 Task: Change the sample rate converter type to Sinc function (medium quality).
Action: Mouse moved to (107, 15)
Screenshot: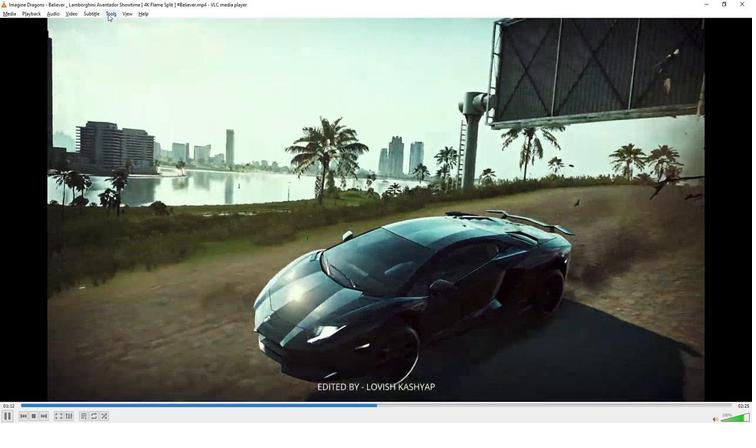 
Action: Mouse pressed left at (107, 15)
Screenshot: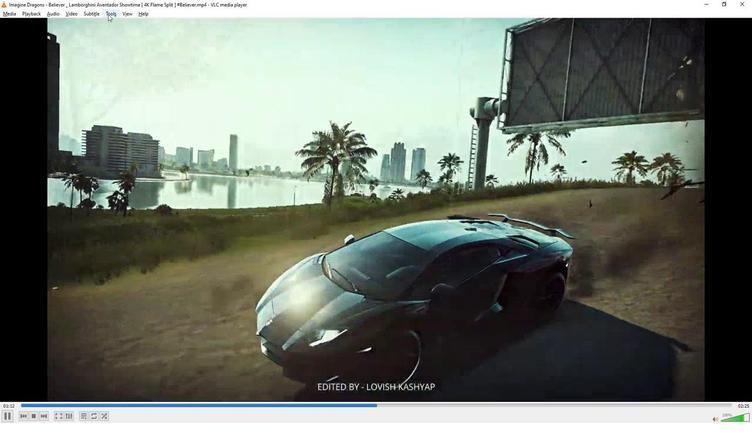 
Action: Mouse moved to (132, 109)
Screenshot: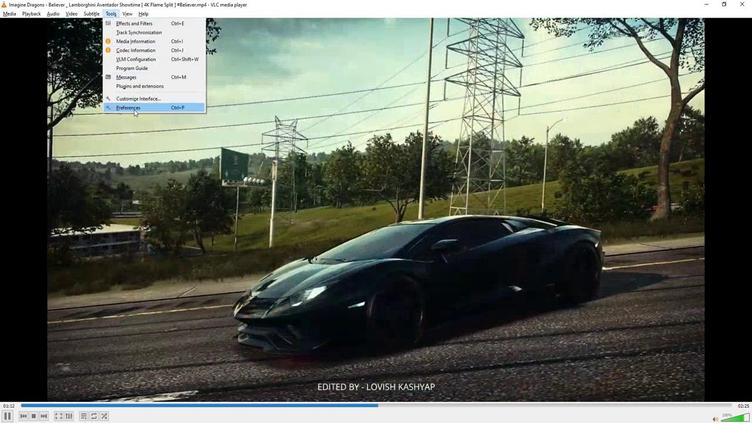 
Action: Mouse pressed left at (132, 109)
Screenshot: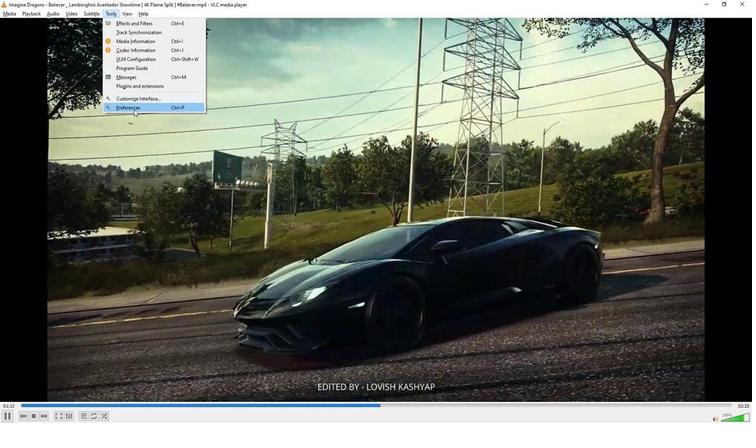 
Action: Mouse moved to (221, 318)
Screenshot: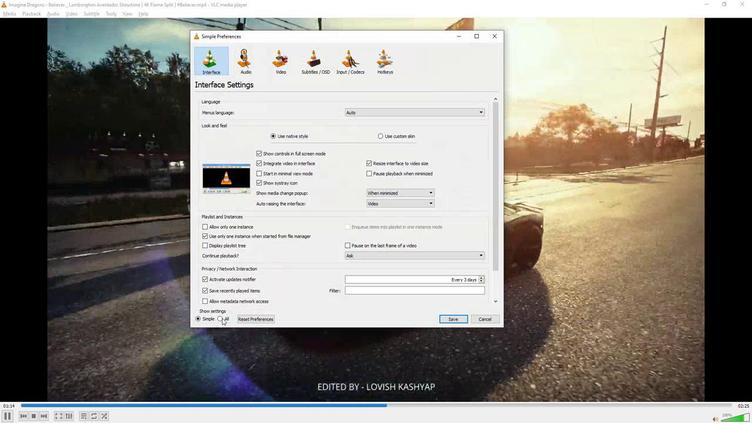 
Action: Mouse pressed left at (221, 318)
Screenshot: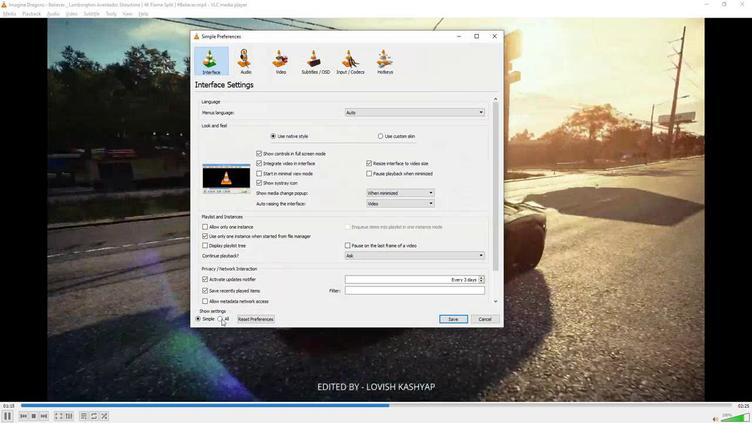 
Action: Mouse moved to (210, 131)
Screenshot: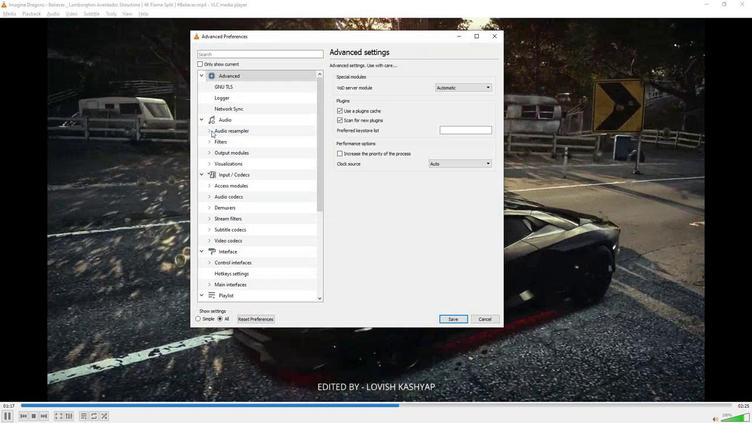 
Action: Mouse pressed left at (210, 131)
Screenshot: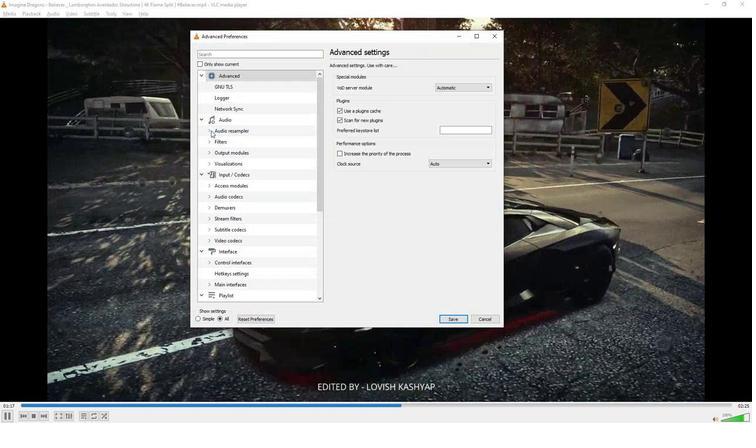 
Action: Mouse moved to (238, 152)
Screenshot: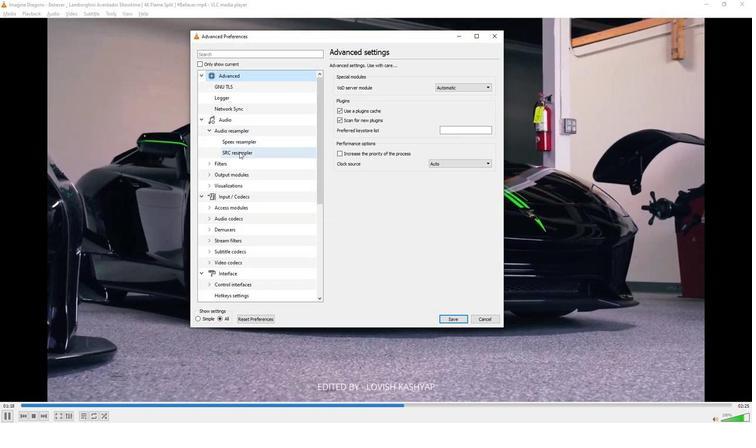 
Action: Mouse pressed left at (238, 152)
Screenshot: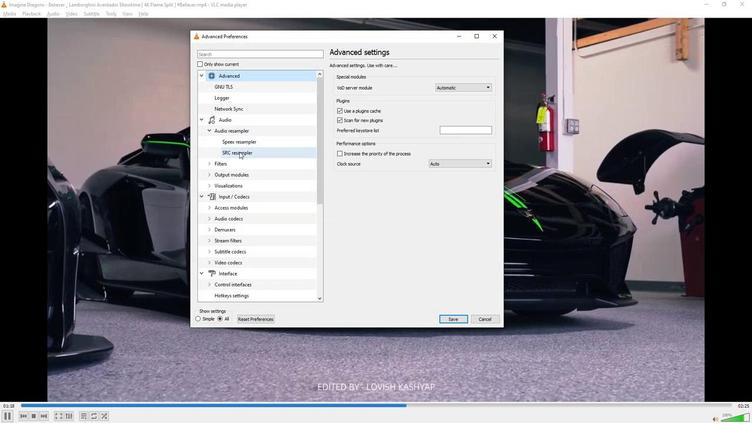 
Action: Mouse moved to (483, 79)
Screenshot: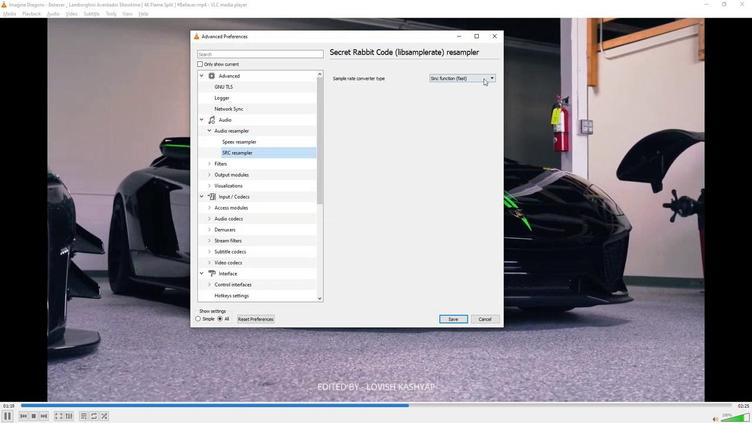 
Action: Mouse pressed left at (483, 79)
Screenshot: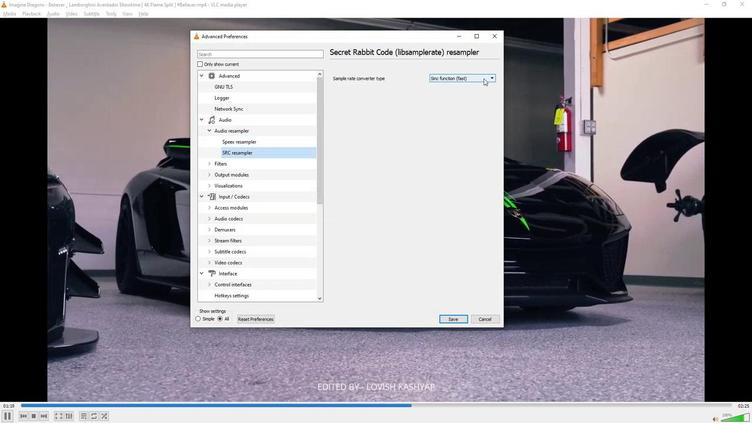 
Action: Mouse moved to (465, 89)
Screenshot: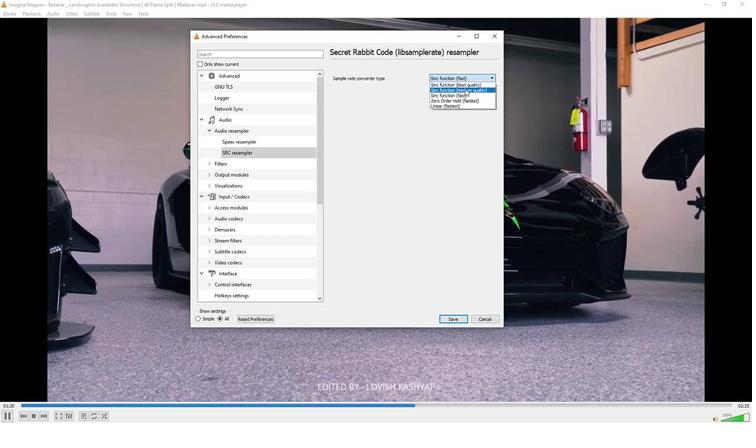 
Action: Mouse pressed left at (465, 89)
Screenshot: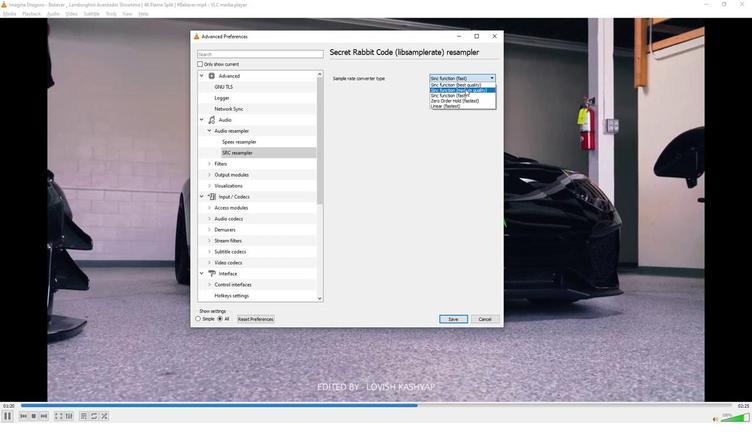 
Action: Mouse moved to (406, 143)
Screenshot: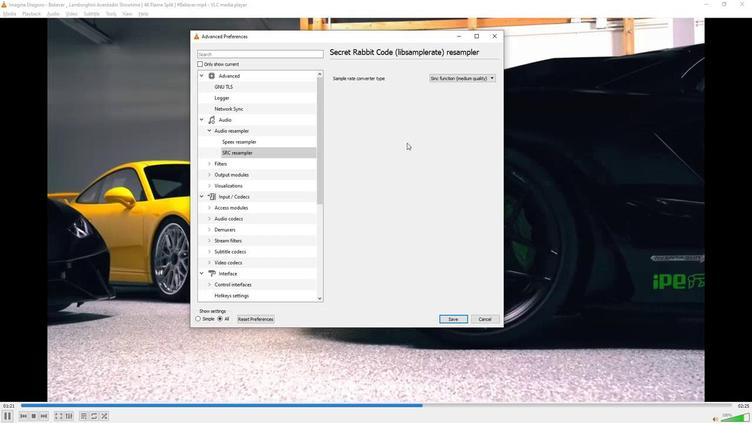 
